 Task: Change page margins to "custom numbers right 0.076".
Action: Mouse moved to (120, 119)
Screenshot: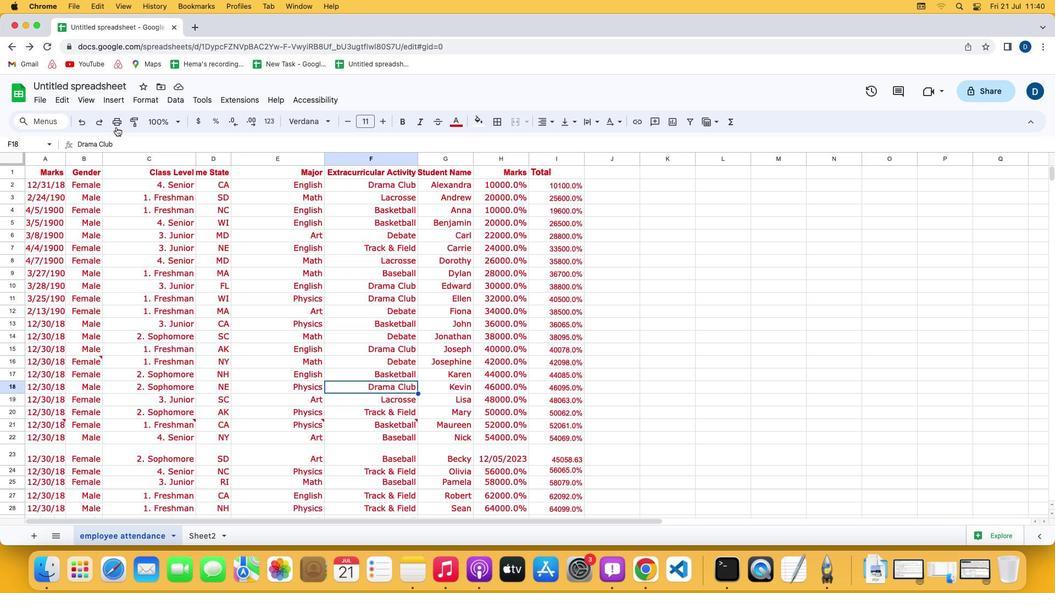 
Action: Mouse pressed left at (120, 119)
Screenshot: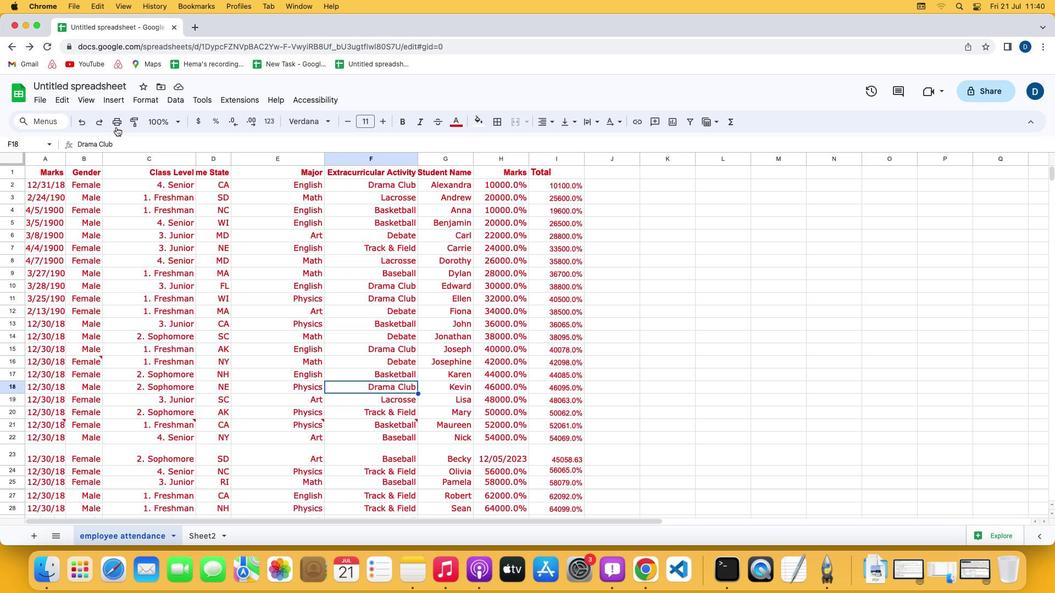 
Action: Mouse moved to (117, 122)
Screenshot: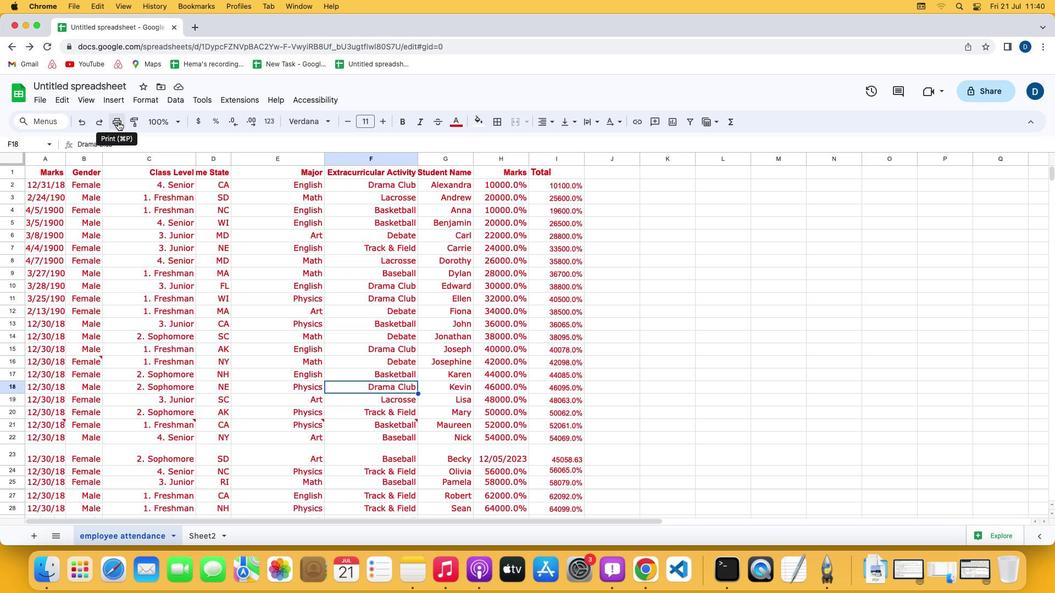 
Action: Mouse pressed left at (117, 122)
Screenshot: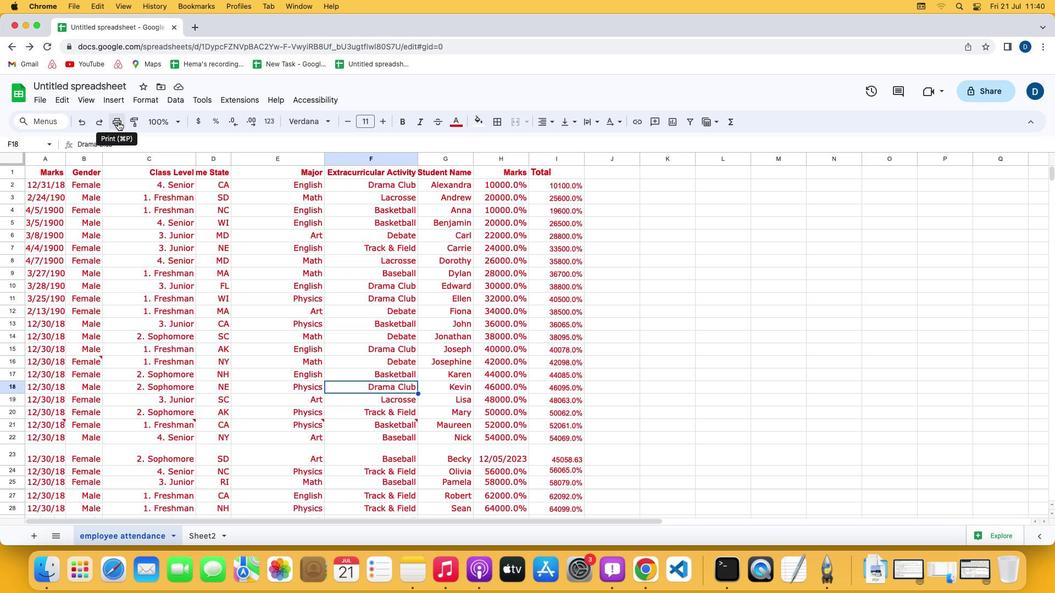 
Action: Mouse moved to (1030, 324)
Screenshot: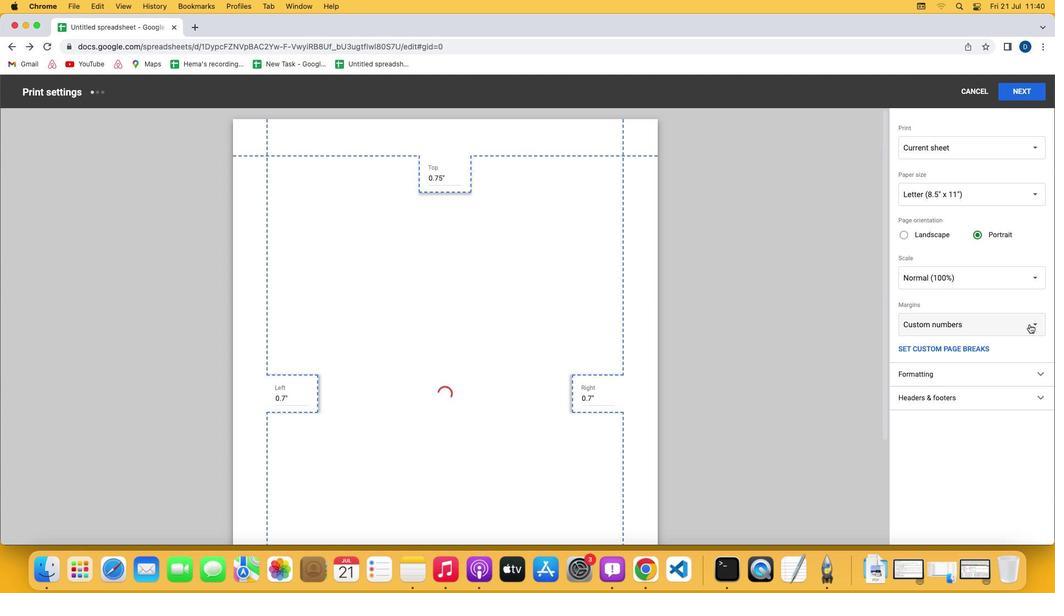 
Action: Mouse pressed left at (1030, 324)
Screenshot: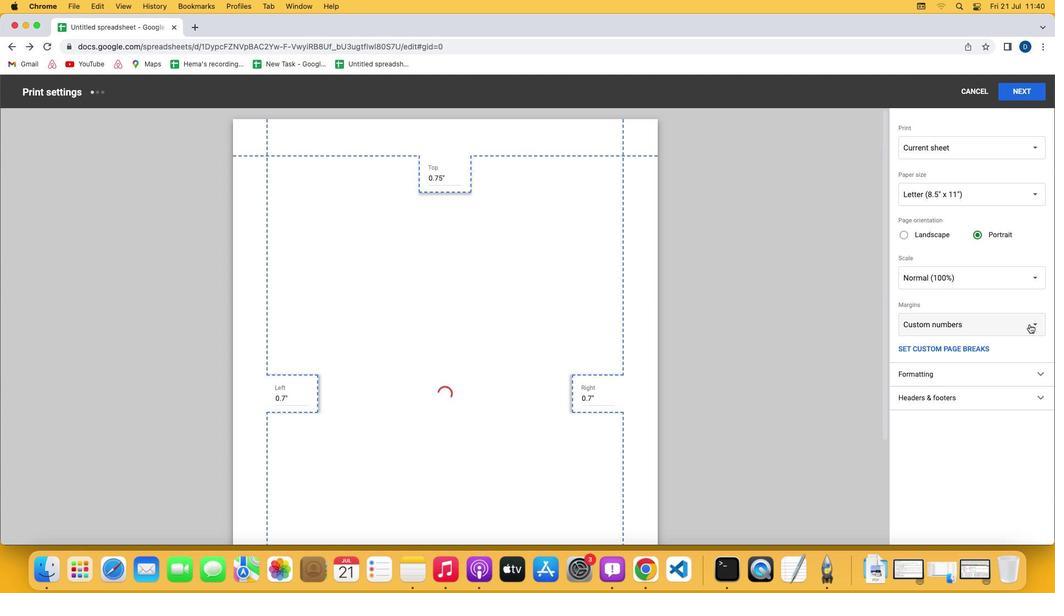 
Action: Mouse moved to (950, 325)
Screenshot: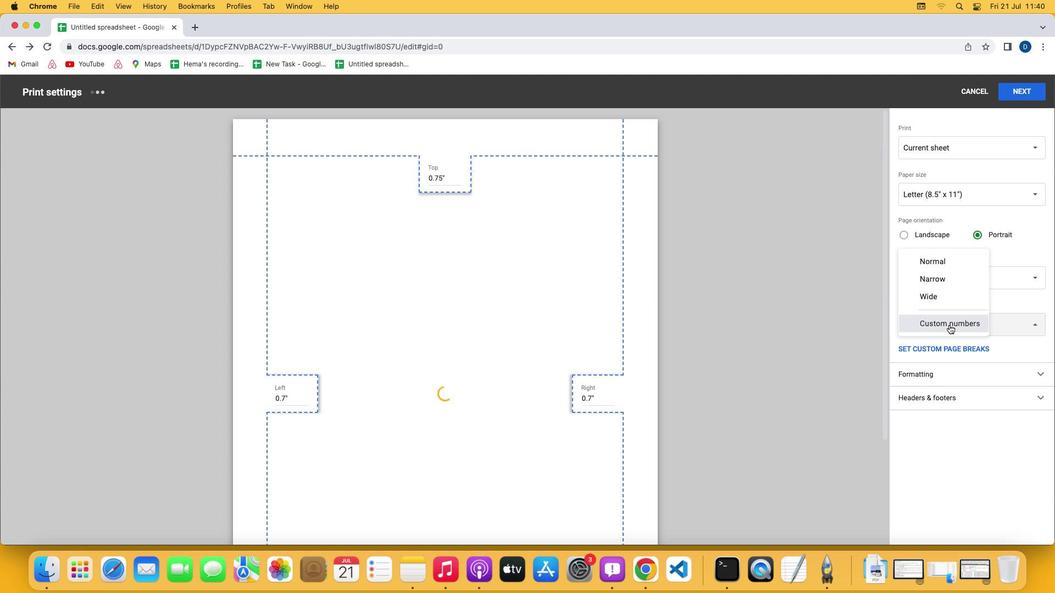 
Action: Mouse pressed left at (950, 325)
Screenshot: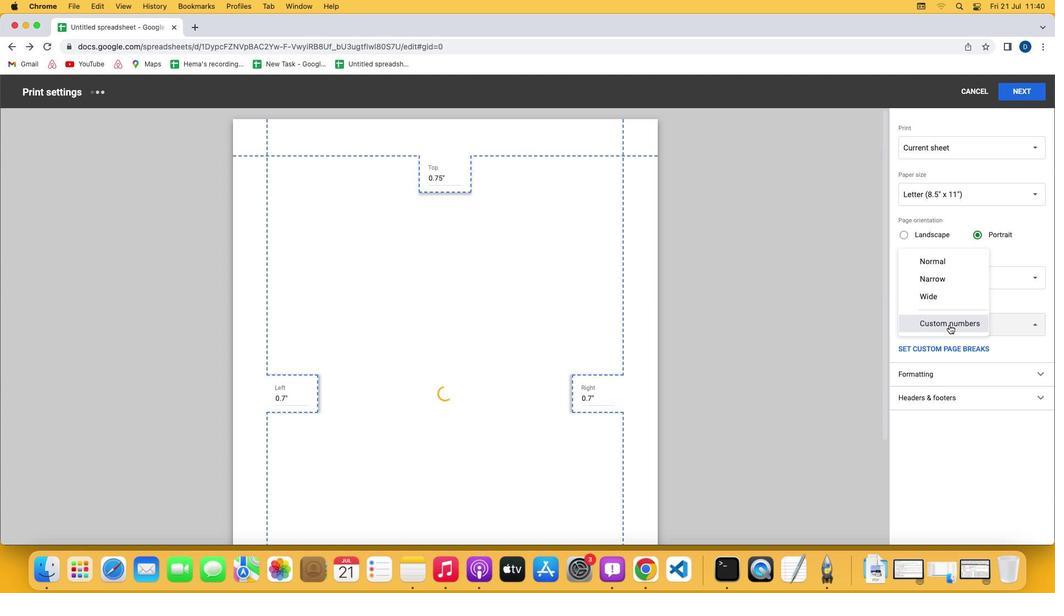 
Action: Mouse moved to (598, 402)
Screenshot: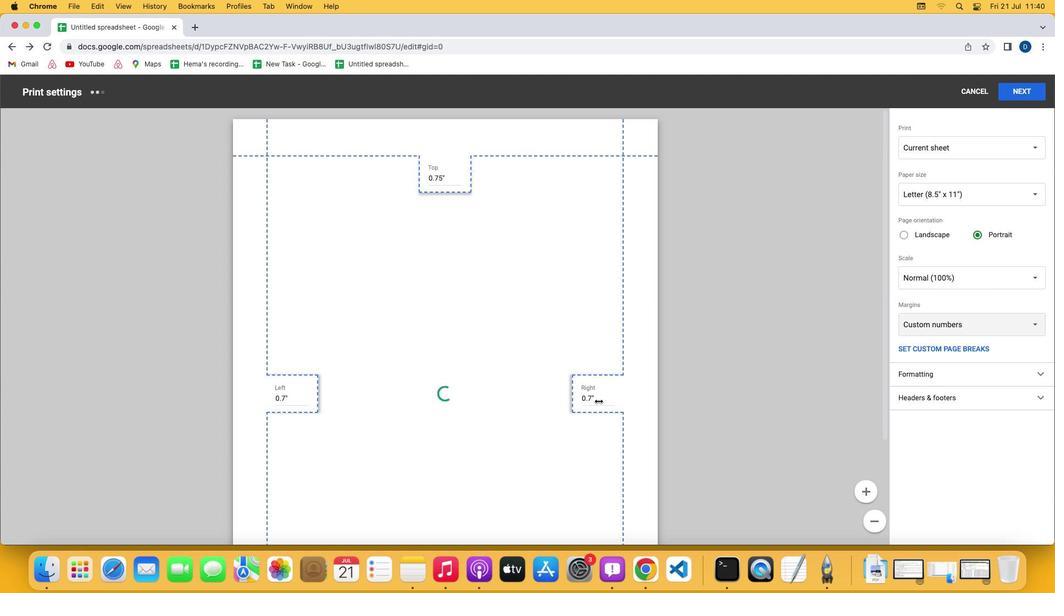 
Action: Mouse pressed left at (598, 402)
Screenshot: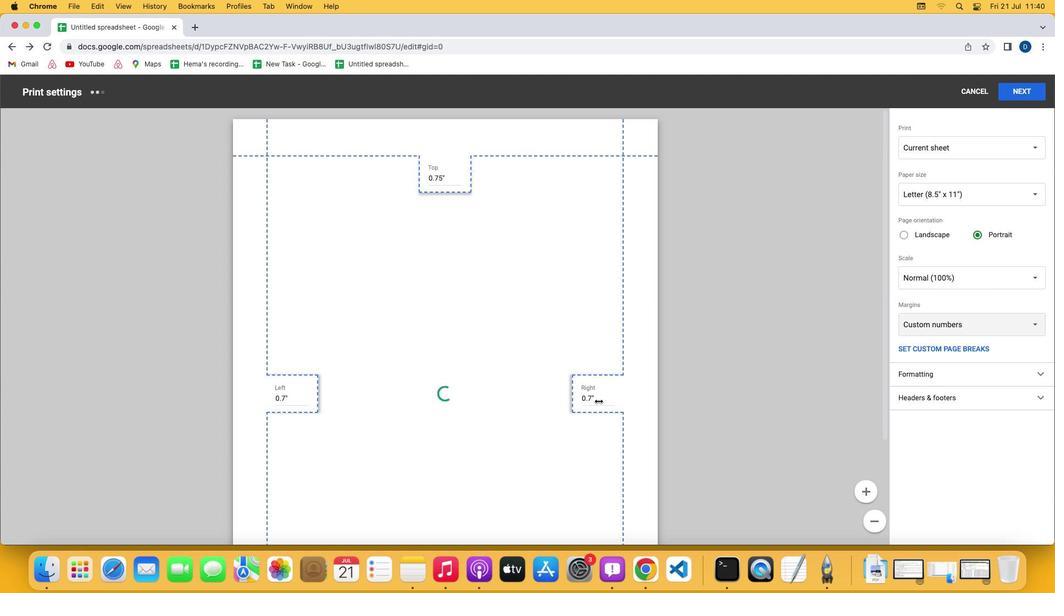 
Action: Mouse moved to (595, 398)
Screenshot: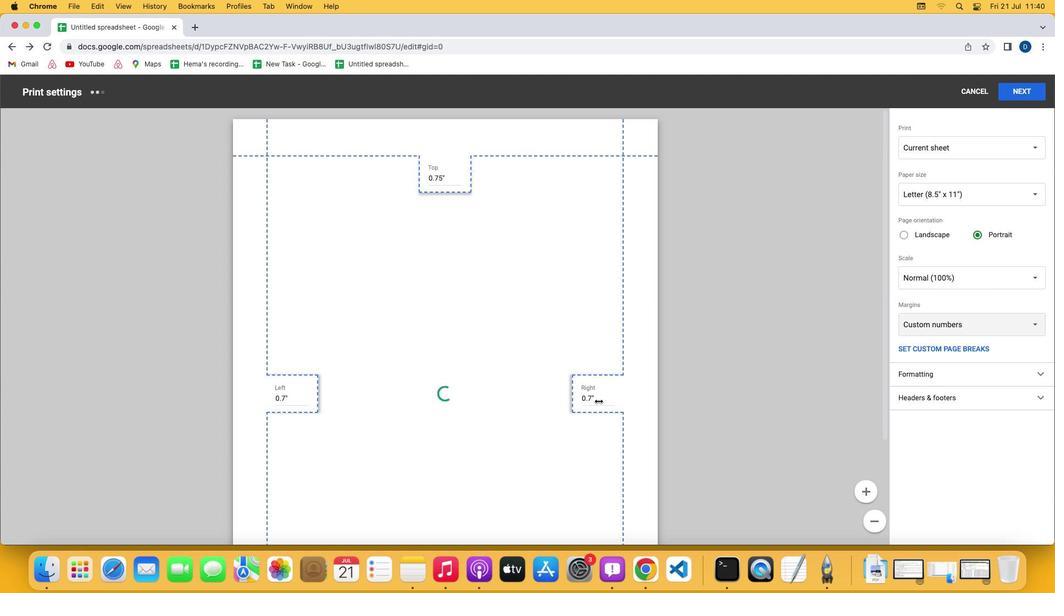 
Action: Mouse pressed left at (595, 398)
Screenshot: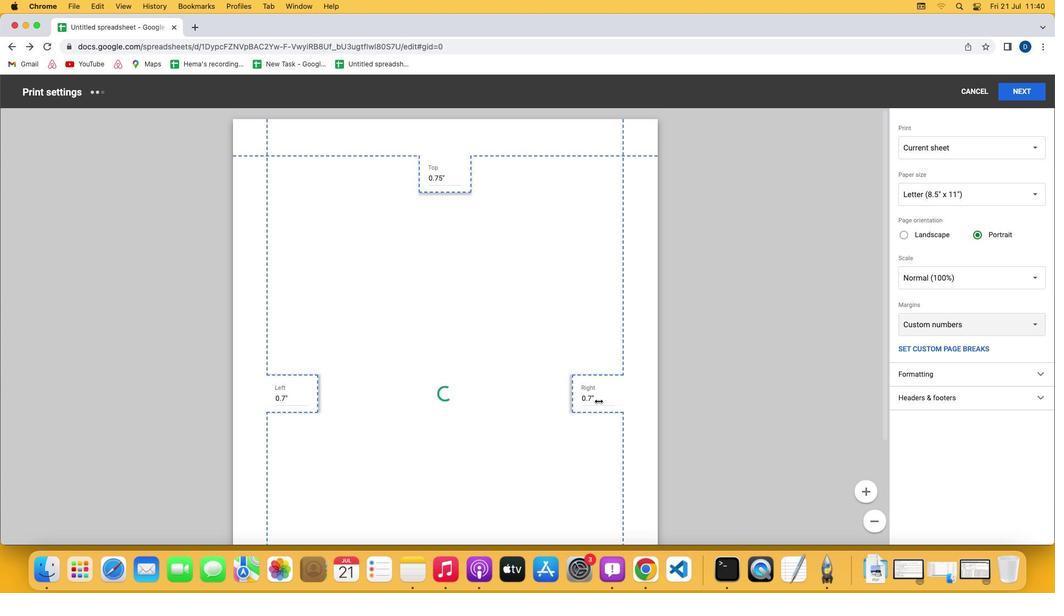 
Action: Mouse moved to (597, 397)
Screenshot: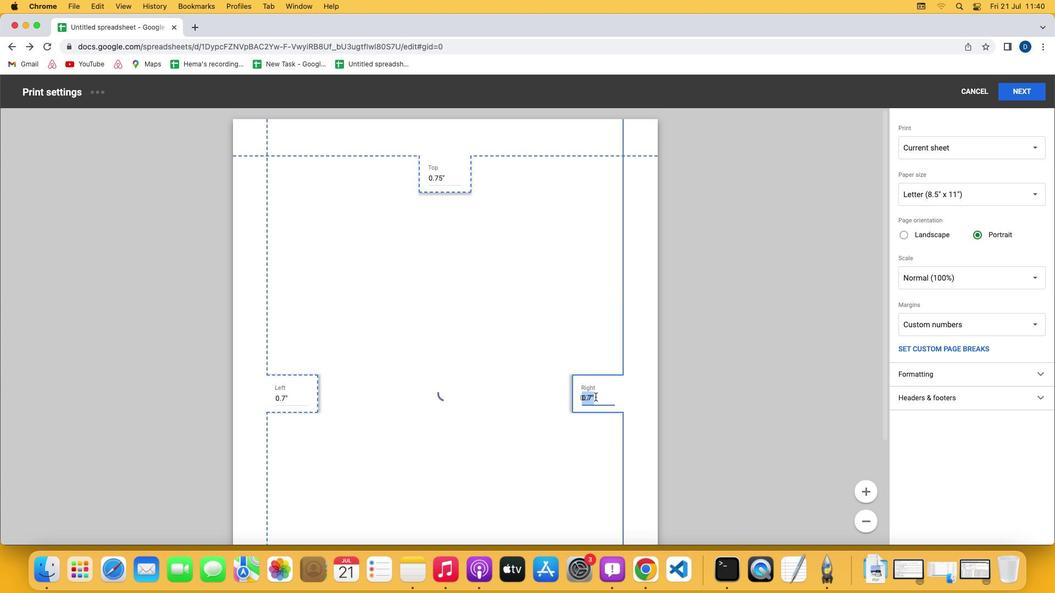
Action: Key pressed '0''.''0''7''6'
Screenshot: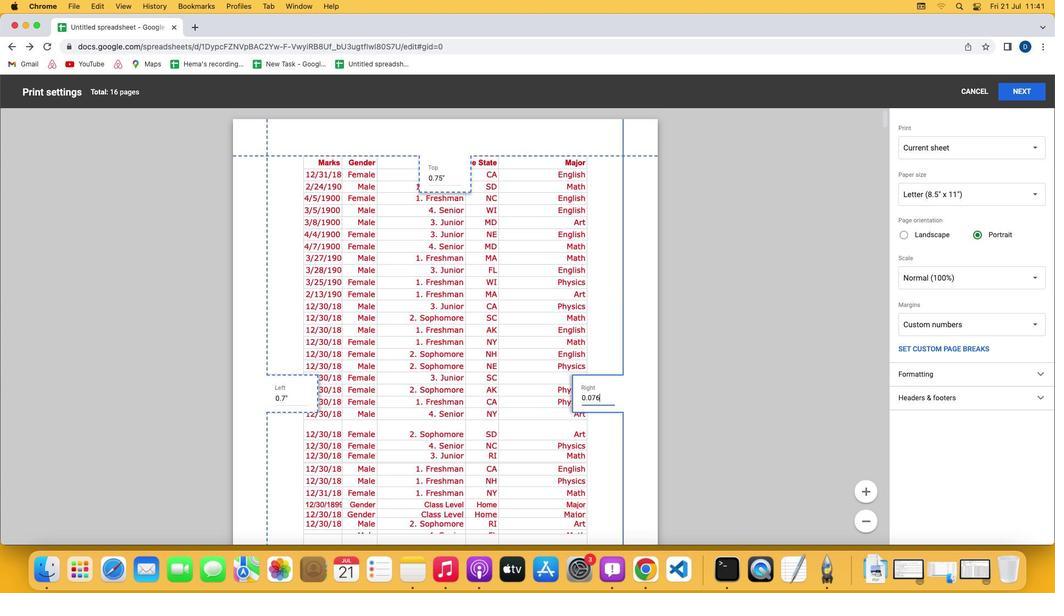 
Action: Mouse moved to (597, 397)
Screenshot: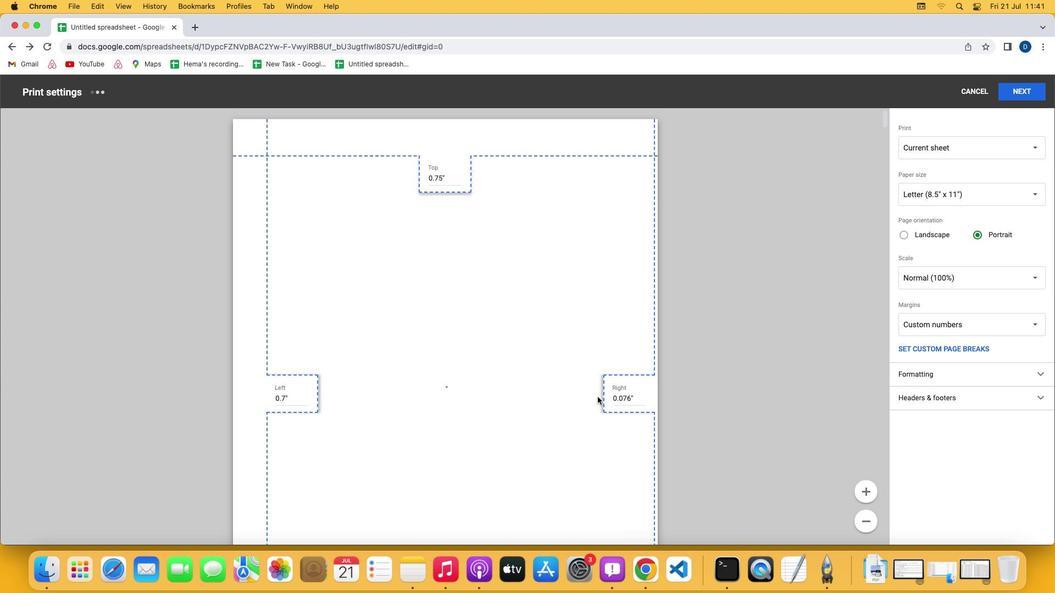 
Action: Key pressed Key.enter
Screenshot: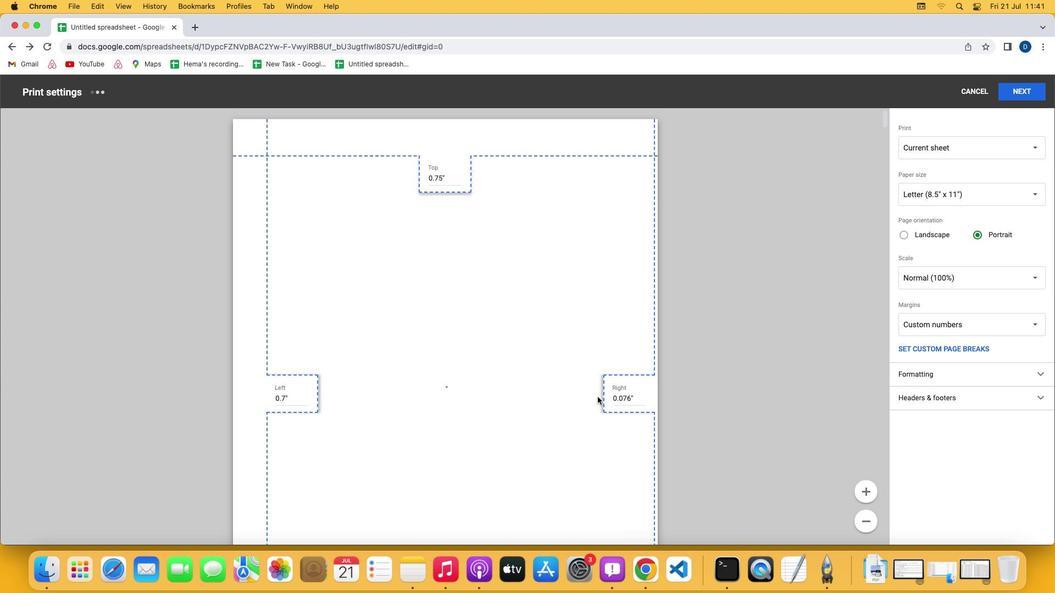 
Action: Mouse moved to (598, 397)
Screenshot: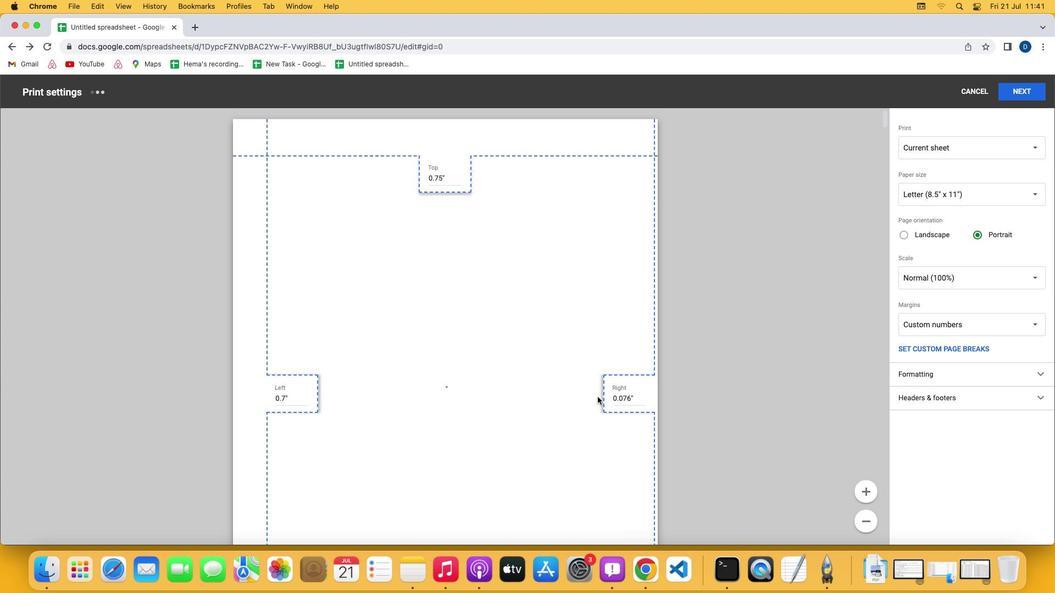 
